 Task: Set and save  "Direct prediction size" for "H.264/MPEG-4 Part 10/AVC encoder (x264 10-bit)" to 1.
Action: Mouse moved to (97, 11)
Screenshot: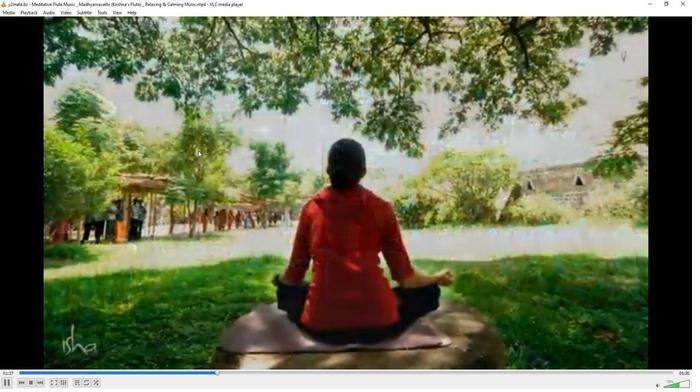 
Action: Mouse pressed left at (97, 11)
Screenshot: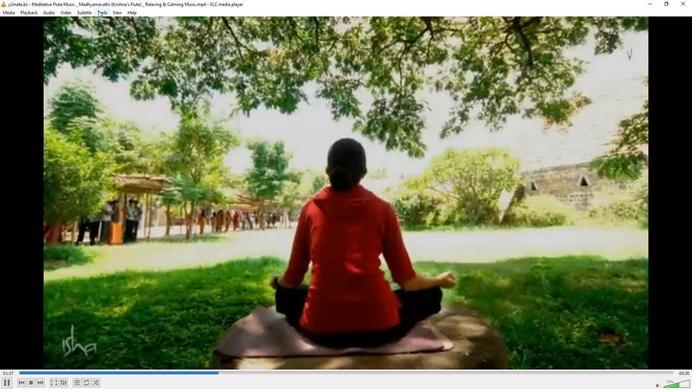 
Action: Mouse moved to (120, 99)
Screenshot: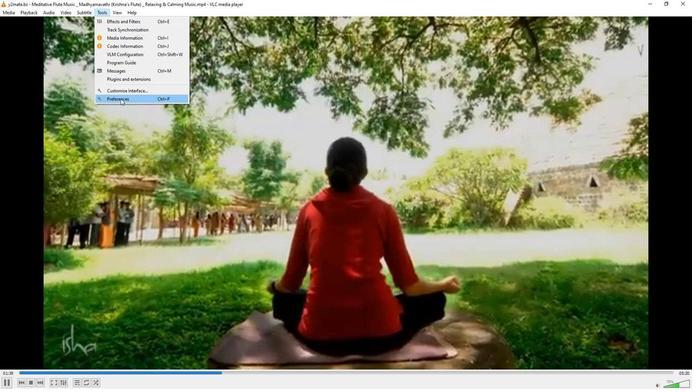 
Action: Mouse pressed left at (120, 99)
Screenshot: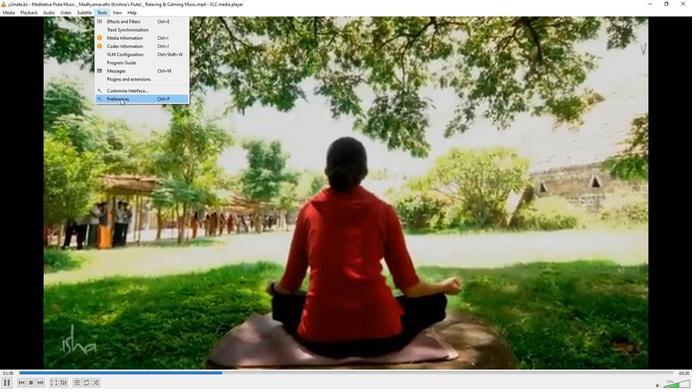 
Action: Mouse moved to (229, 318)
Screenshot: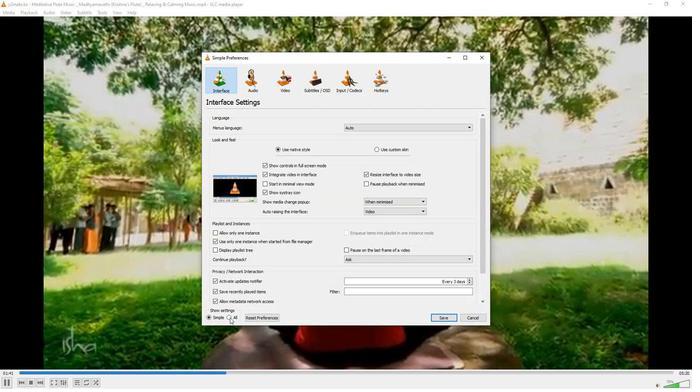 
Action: Mouse pressed left at (229, 318)
Screenshot: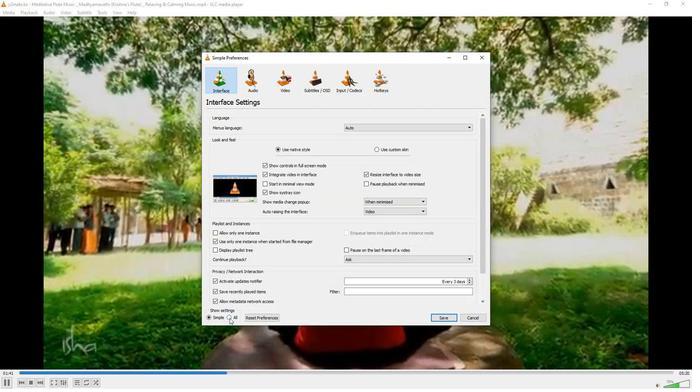 
Action: Mouse moved to (216, 245)
Screenshot: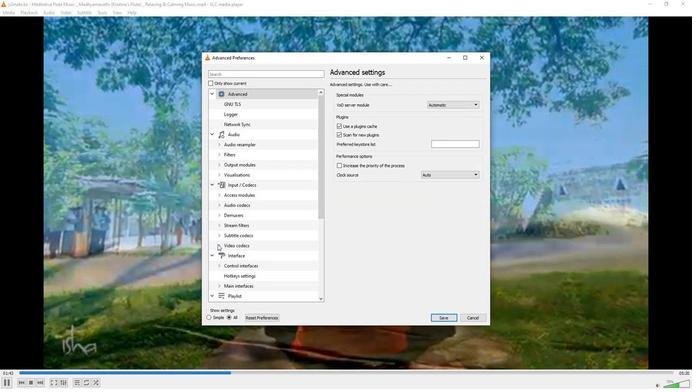 
Action: Mouse pressed left at (216, 245)
Screenshot: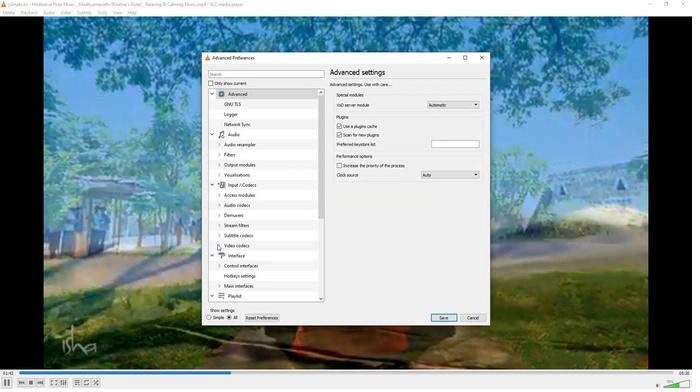 
Action: Mouse moved to (228, 250)
Screenshot: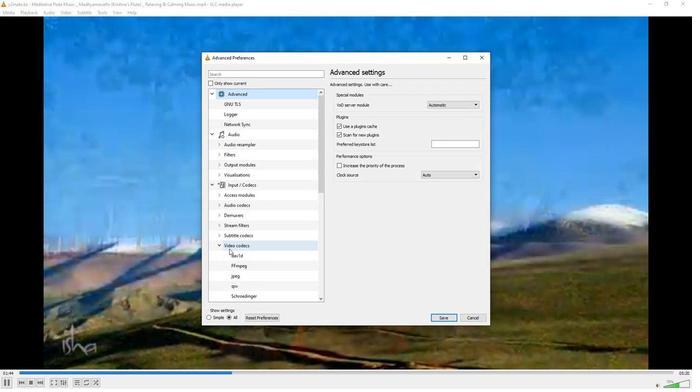 
Action: Mouse scrolled (228, 250) with delta (0, 0)
Screenshot: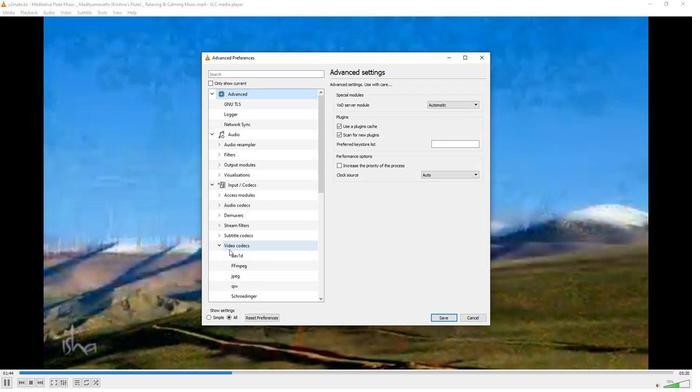 
Action: Mouse moved to (228, 250)
Screenshot: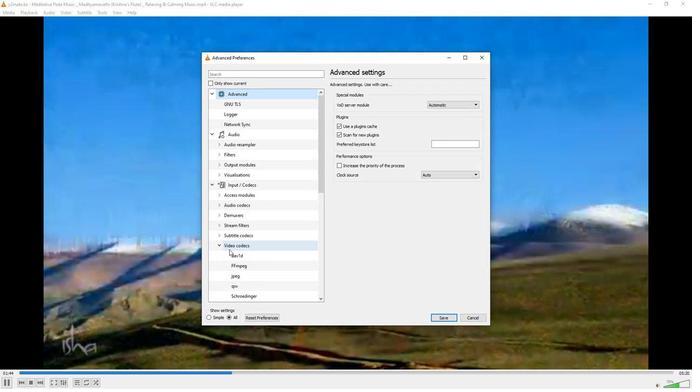 
Action: Mouse scrolled (228, 250) with delta (0, 0)
Screenshot: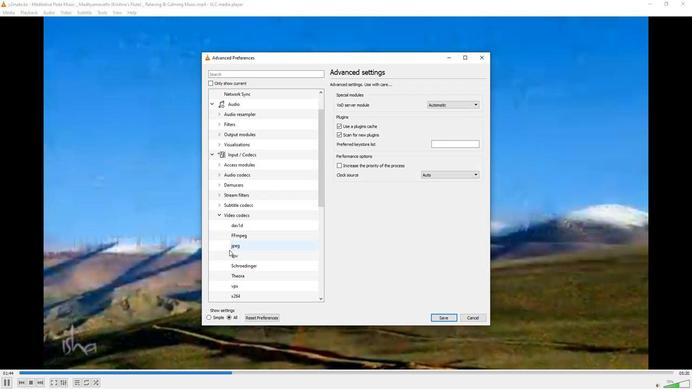 
Action: Mouse moved to (238, 274)
Screenshot: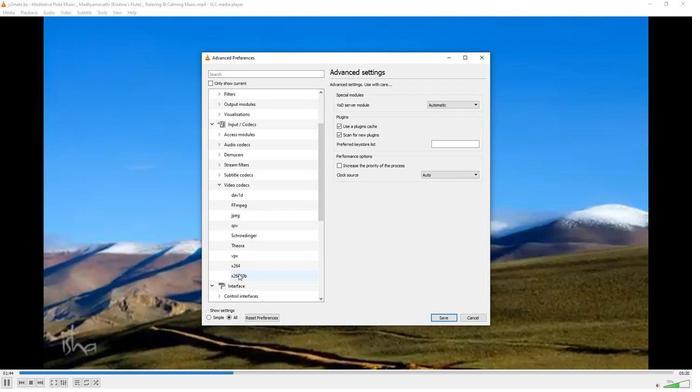 
Action: Mouse pressed left at (238, 274)
Screenshot: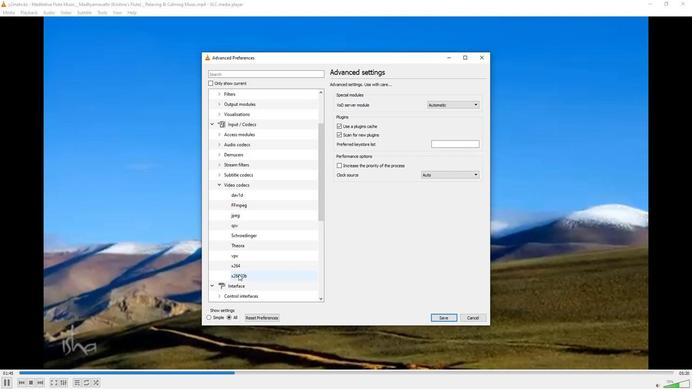 
Action: Mouse moved to (370, 254)
Screenshot: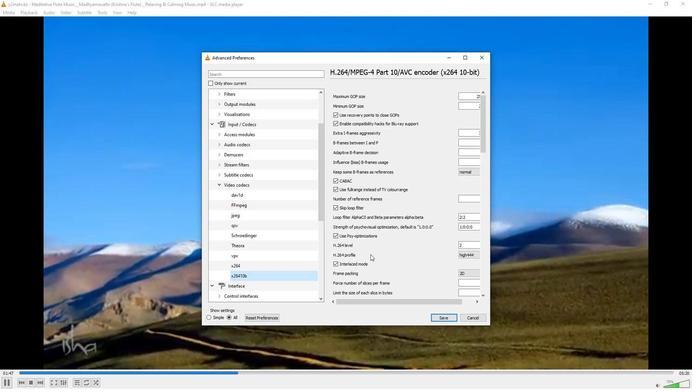 
Action: Mouse scrolled (370, 254) with delta (0, 0)
Screenshot: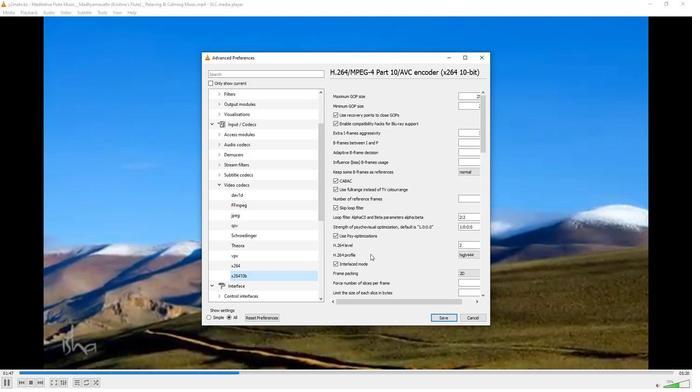 
Action: Mouse scrolled (370, 254) with delta (0, 0)
Screenshot: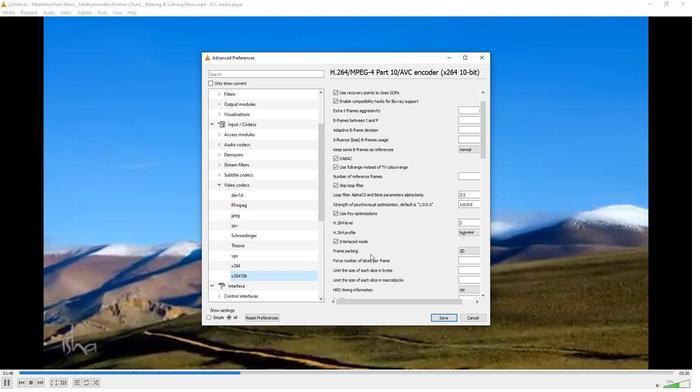 
Action: Mouse scrolled (370, 254) with delta (0, 0)
Screenshot: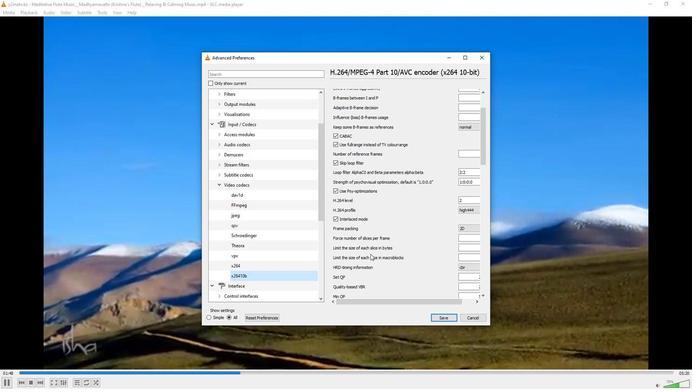 
Action: Mouse scrolled (370, 254) with delta (0, 0)
Screenshot: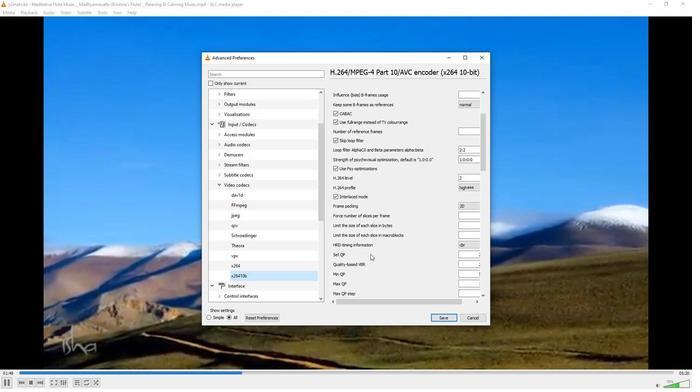 
Action: Mouse scrolled (370, 254) with delta (0, 0)
Screenshot: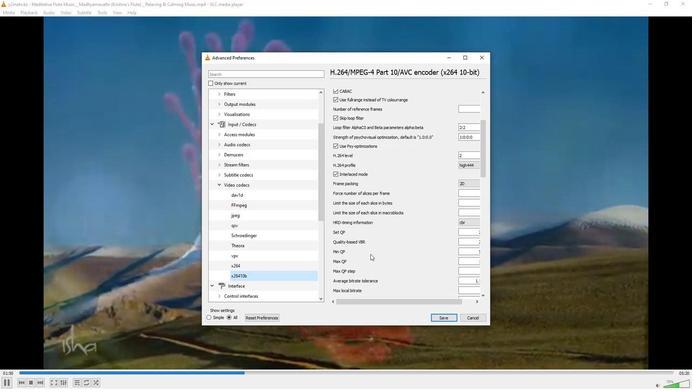 
Action: Mouse scrolled (370, 254) with delta (0, 0)
Screenshot: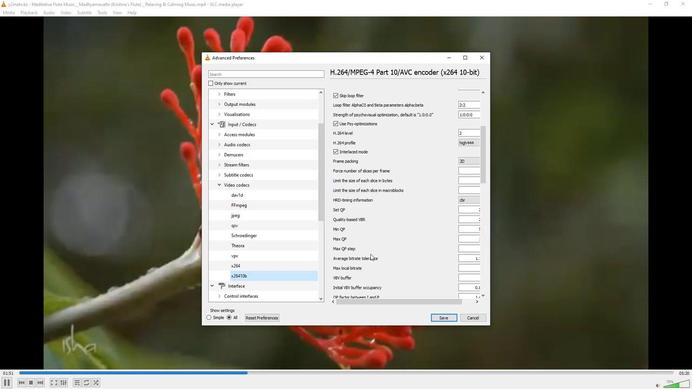 
Action: Mouse scrolled (370, 254) with delta (0, 0)
Screenshot: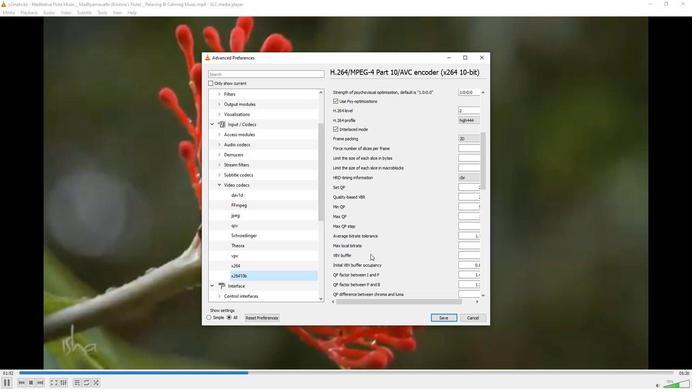 
Action: Mouse moved to (370, 254)
Screenshot: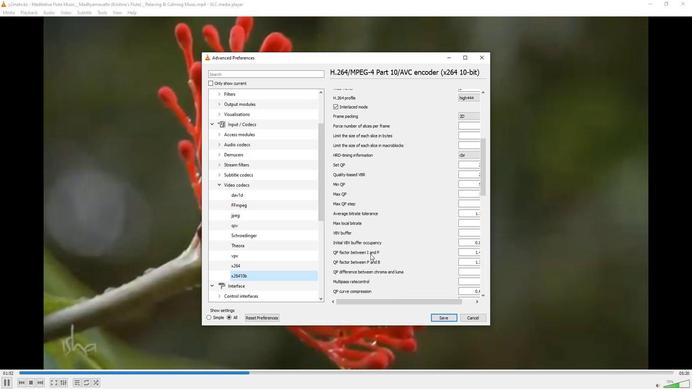 
Action: Mouse scrolled (370, 254) with delta (0, 0)
Screenshot: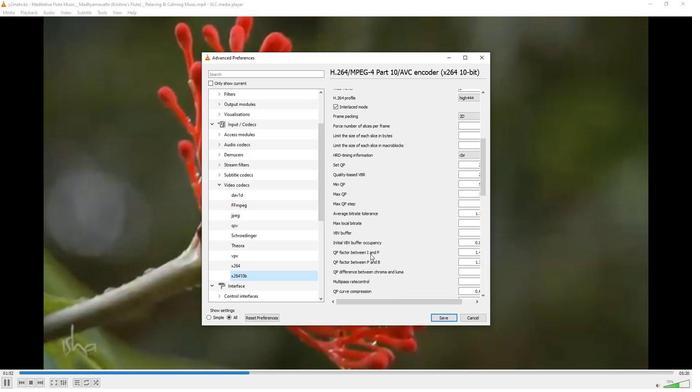 
Action: Mouse scrolled (370, 254) with delta (0, 0)
Screenshot: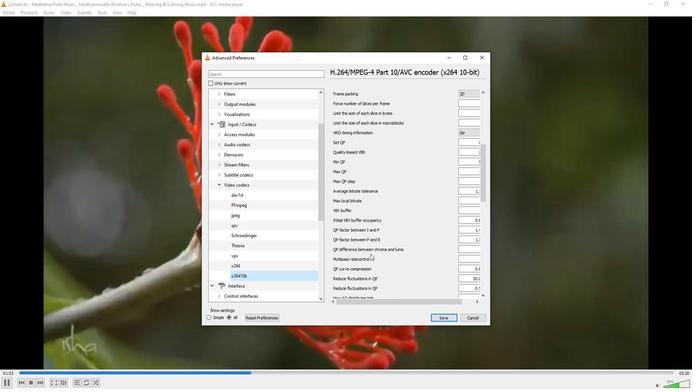 
Action: Mouse scrolled (370, 254) with delta (0, 0)
Screenshot: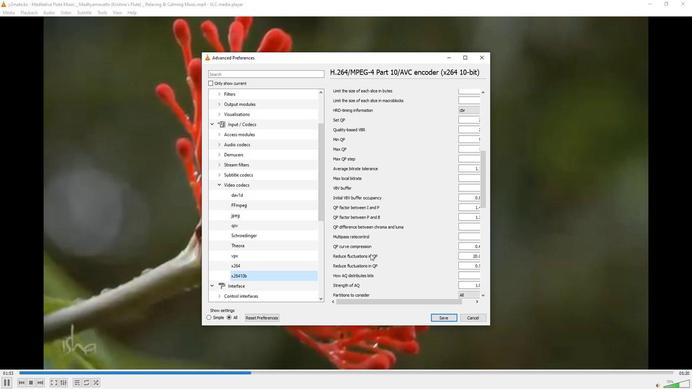 
Action: Mouse scrolled (370, 254) with delta (0, 0)
Screenshot: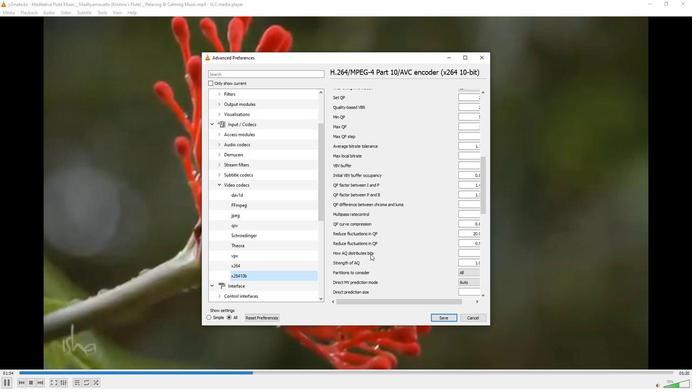 
Action: Mouse moved to (421, 299)
Screenshot: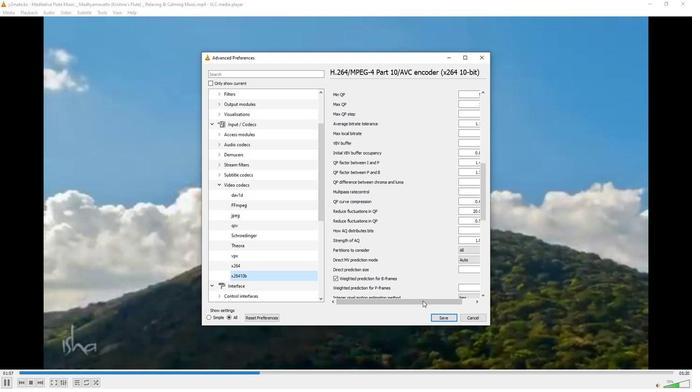 
Action: Mouse pressed left at (421, 299)
Screenshot: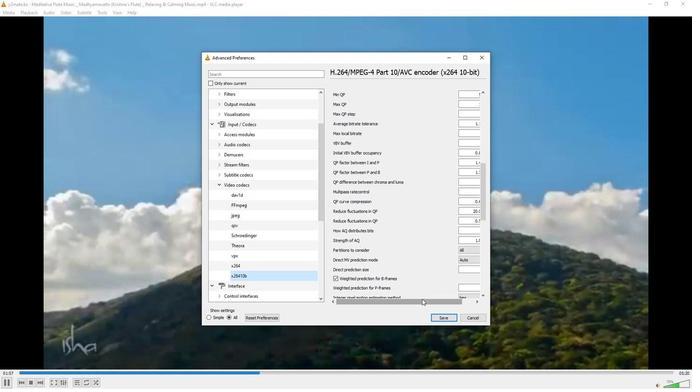 
Action: Mouse moved to (472, 267)
Screenshot: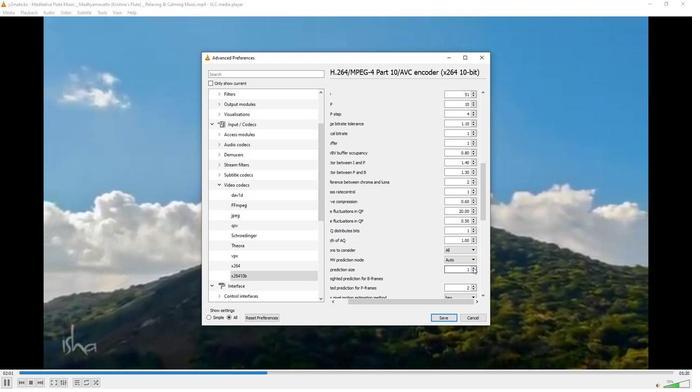 
Action: Mouse pressed left at (472, 267)
Screenshot: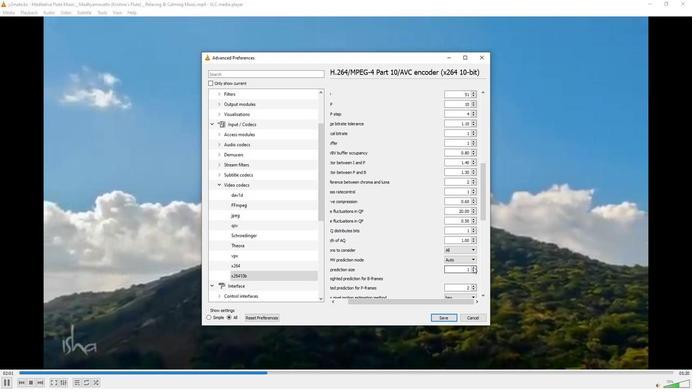 
Action: Mouse moved to (469, 268)
Screenshot: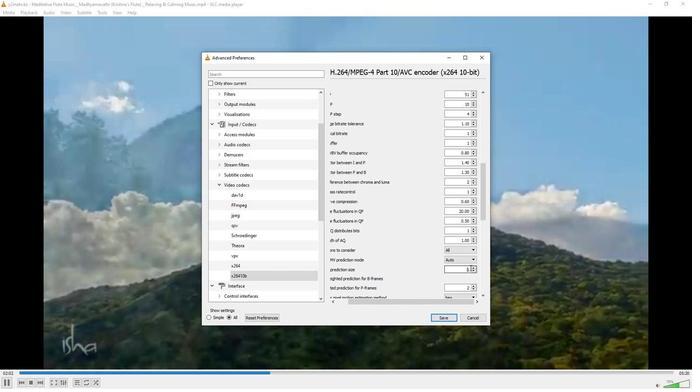 
Action: Mouse pressed left at (469, 268)
Screenshot: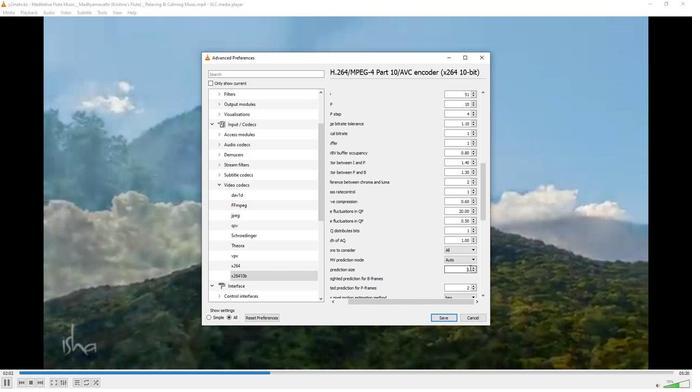
Action: Mouse moved to (472, 270)
Screenshot: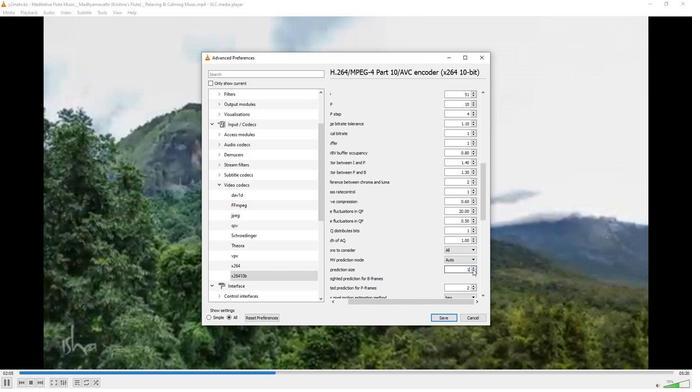
Action: Mouse pressed left at (472, 270)
Screenshot: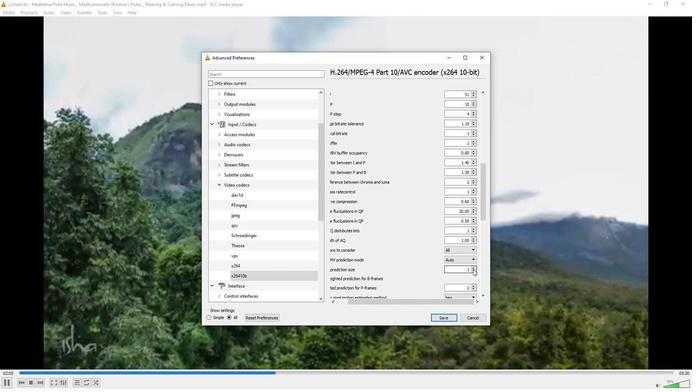 
Action: Mouse moved to (472, 269)
Screenshot: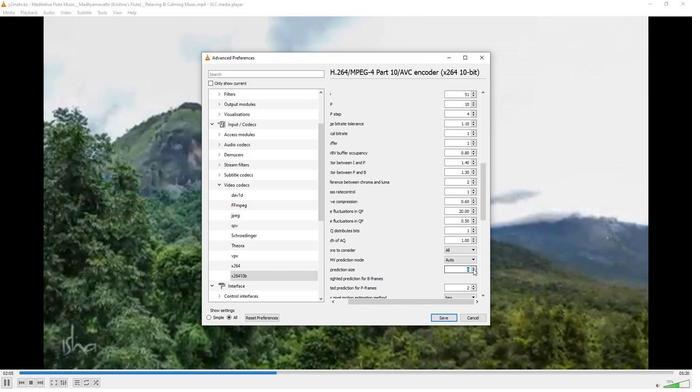 
Action: Mouse pressed left at (472, 269)
Screenshot: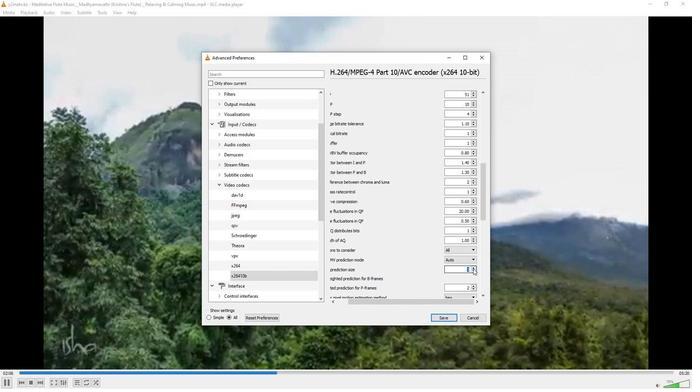 
Action: Mouse moved to (472, 268)
Screenshot: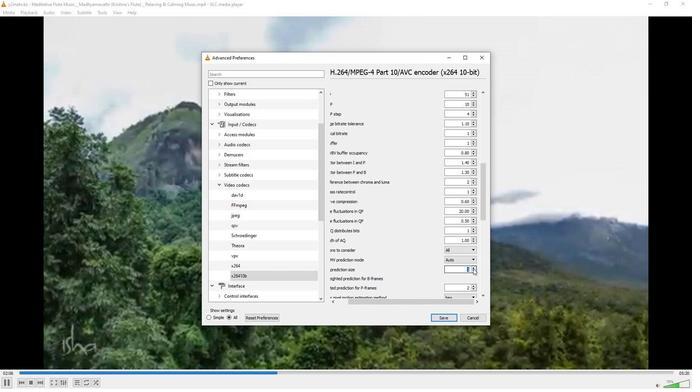 
